 Task: Invite Team Member Softage.1@softage.net to Workspace Leadership Coaching Services. Invite Team Member Softage.2@softage.net to Workspace Leadership Coaching Services. Invite Team Member Softage.3@softage.net to Workspace Leadership Coaching Services. Invite Team Member Softage.4@softage.net to Workspace Leadership Coaching Services
Action: Mouse moved to (859, 125)
Screenshot: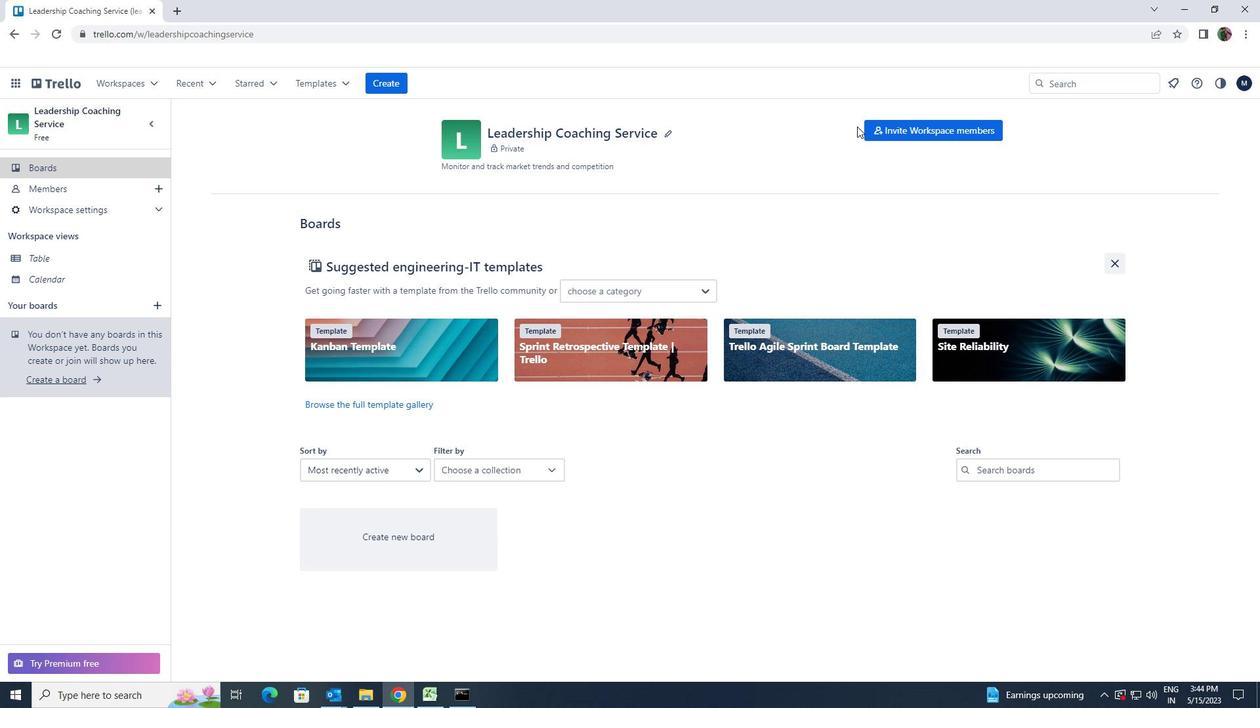
Action: Mouse pressed left at (859, 125)
Screenshot: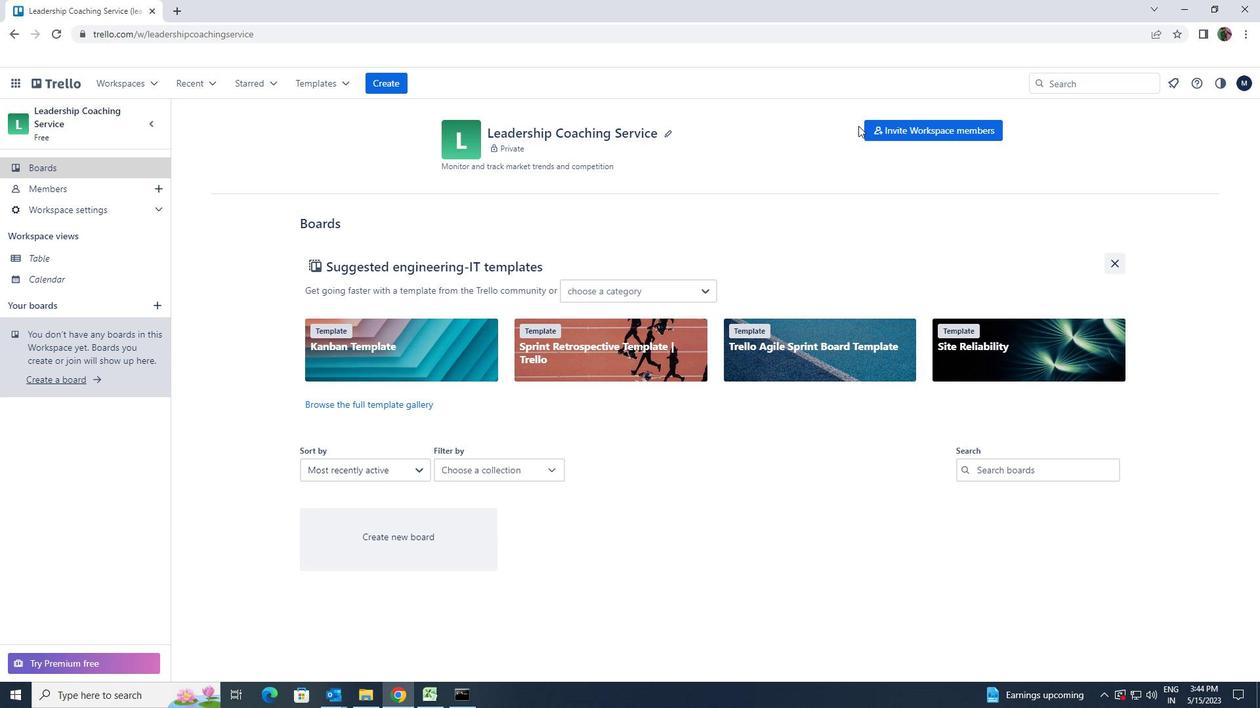 
Action: Mouse moved to (876, 131)
Screenshot: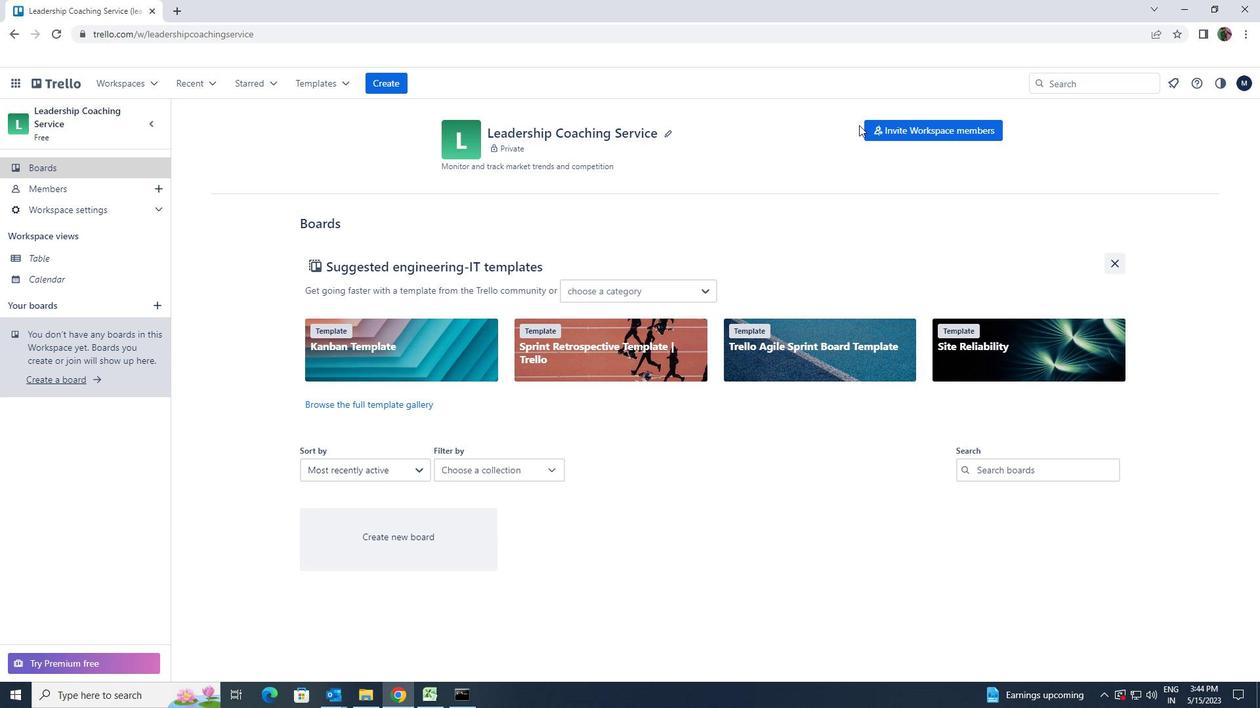 
Action: Mouse pressed left at (876, 131)
Screenshot: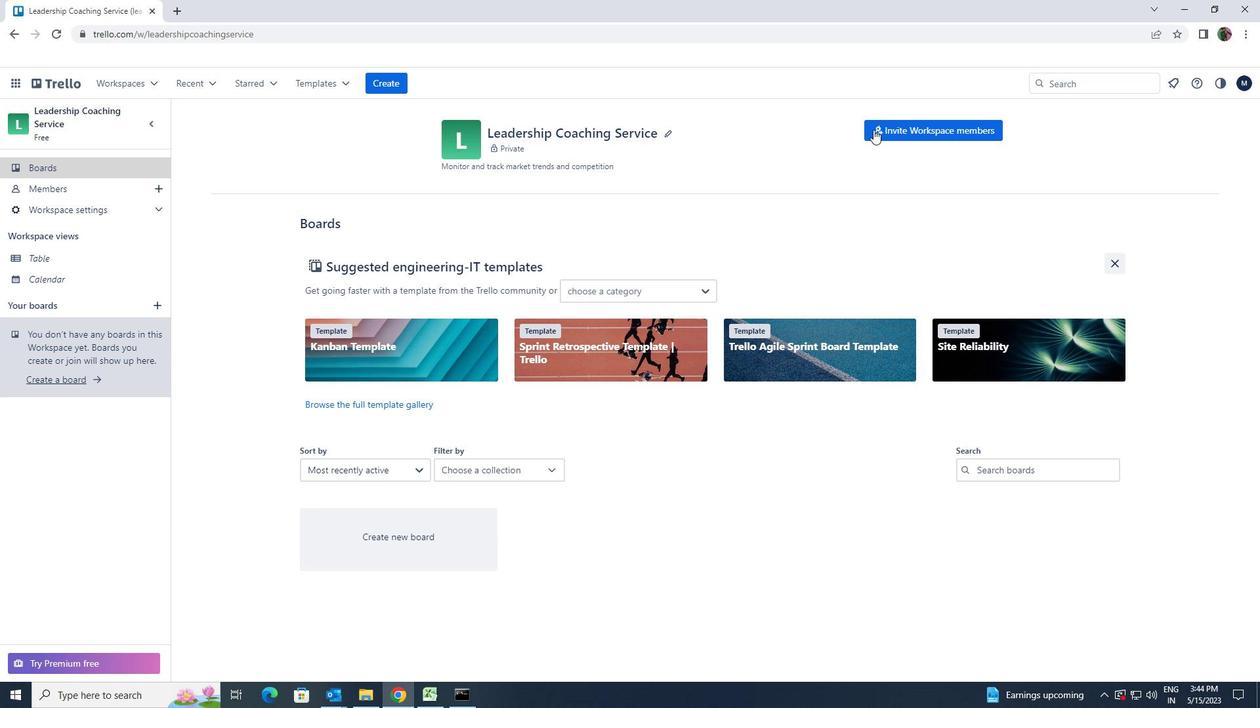 
Action: Mouse moved to (626, 369)
Screenshot: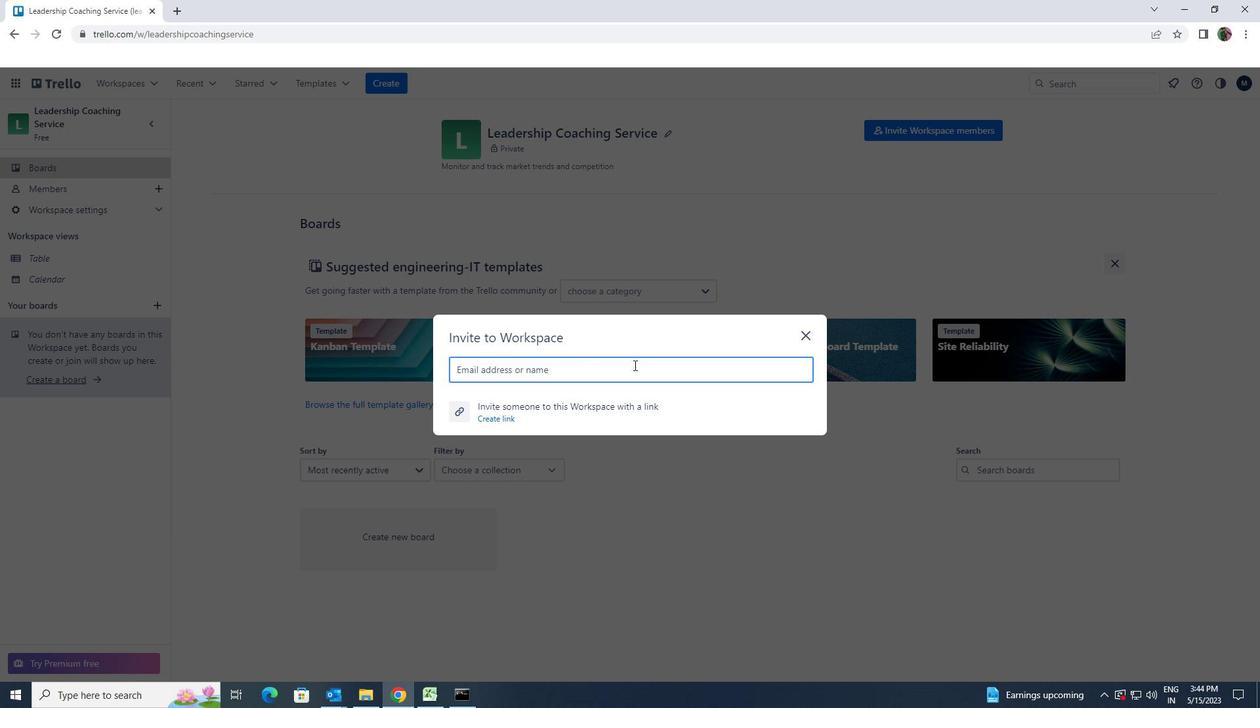 
Action: Mouse pressed left at (626, 369)
Screenshot: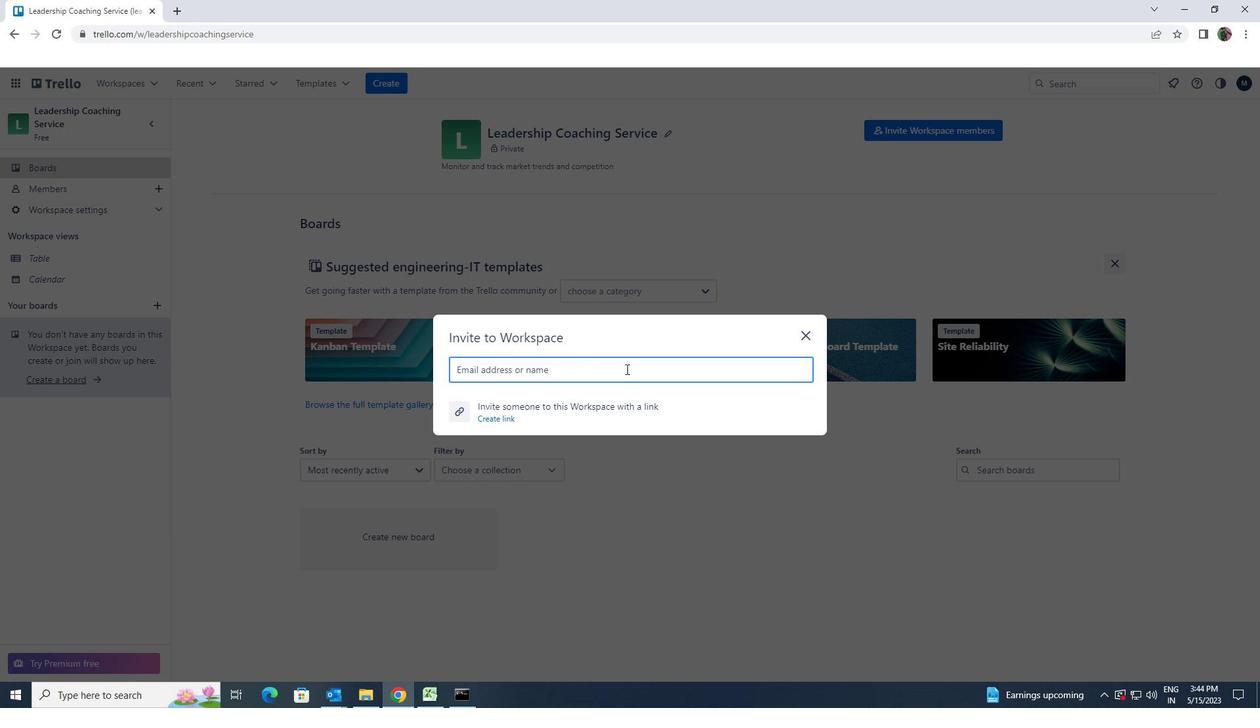 
Action: Key pressed <Key.shift>SOFTAGE.1<Key.shift>@SOFTAGE,<Key.backspace>.ET
Screenshot: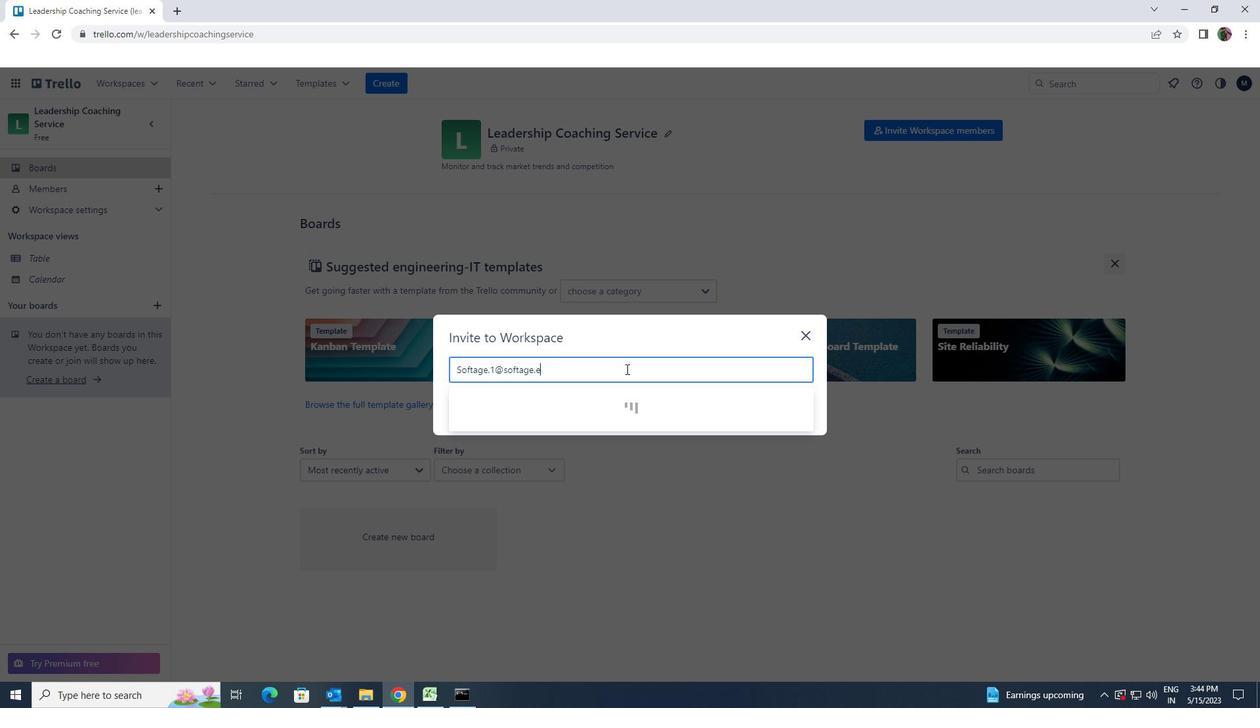 
Action: Mouse moved to (574, 400)
Screenshot: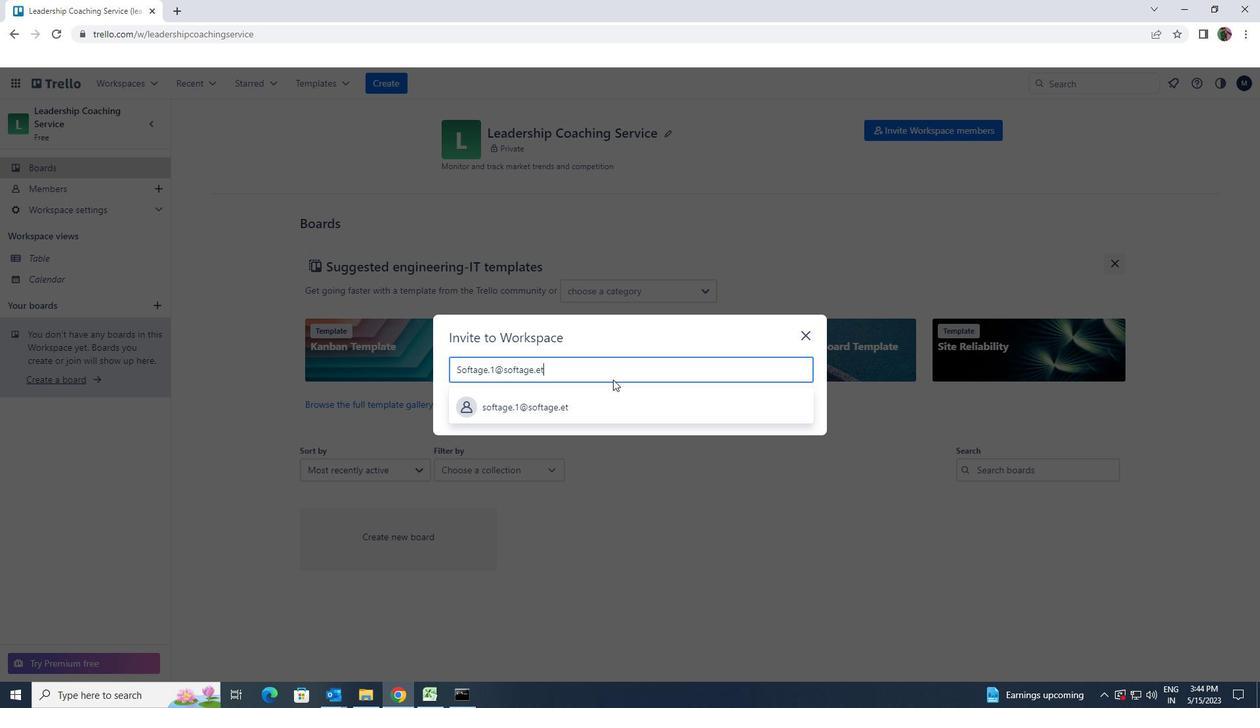 
Action: Mouse pressed left at (574, 400)
Screenshot: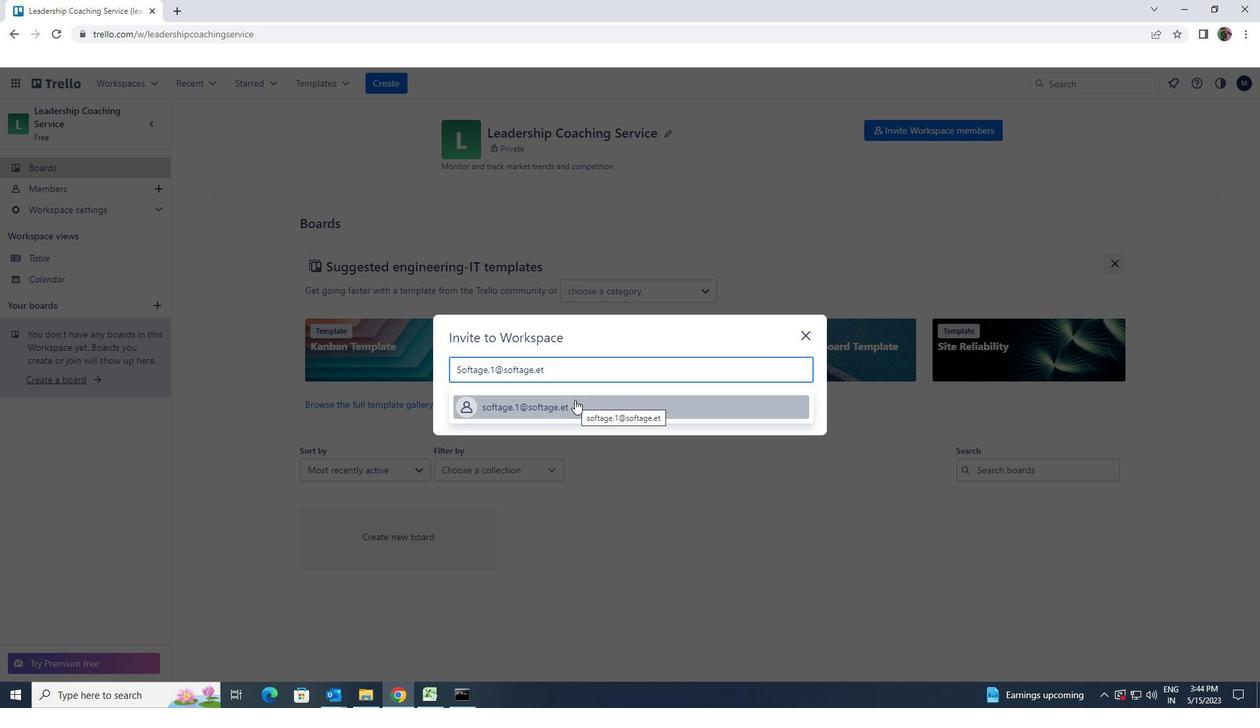 
Action: Key pressed <Key.shift>SOFTAGE.2<Key.shift>@SOFTAGE.NET
Screenshot: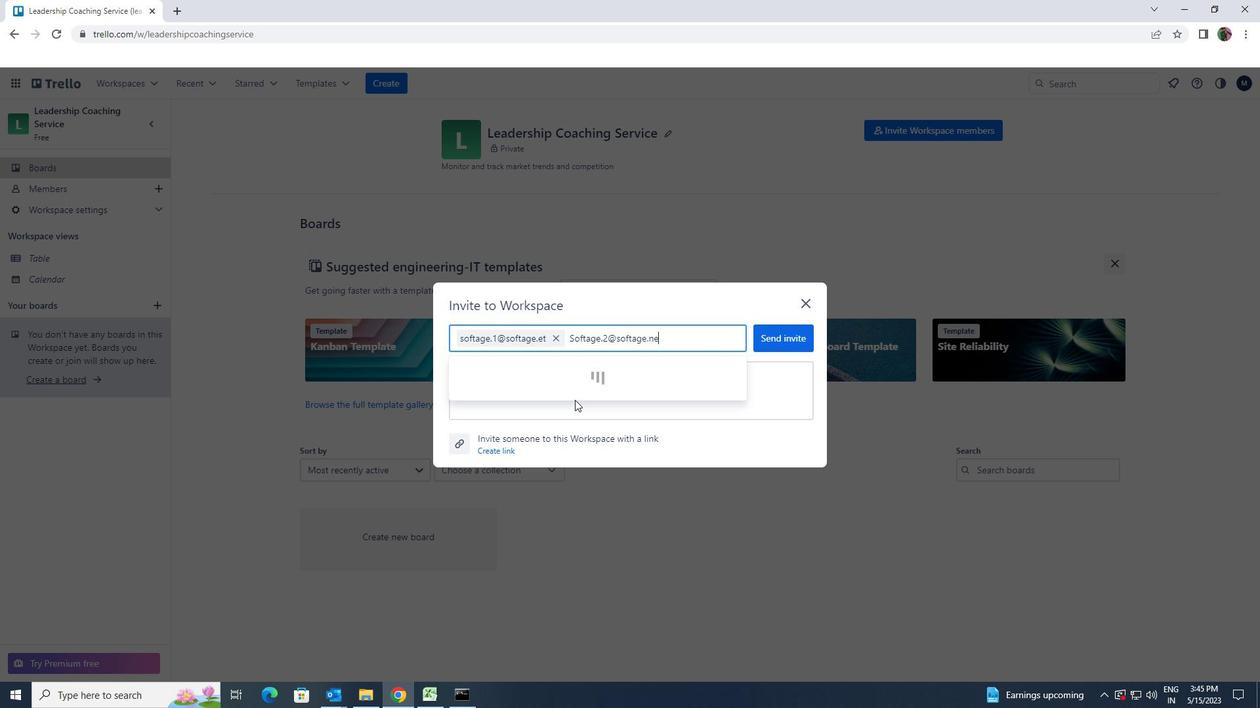 
Action: Mouse moved to (540, 383)
Screenshot: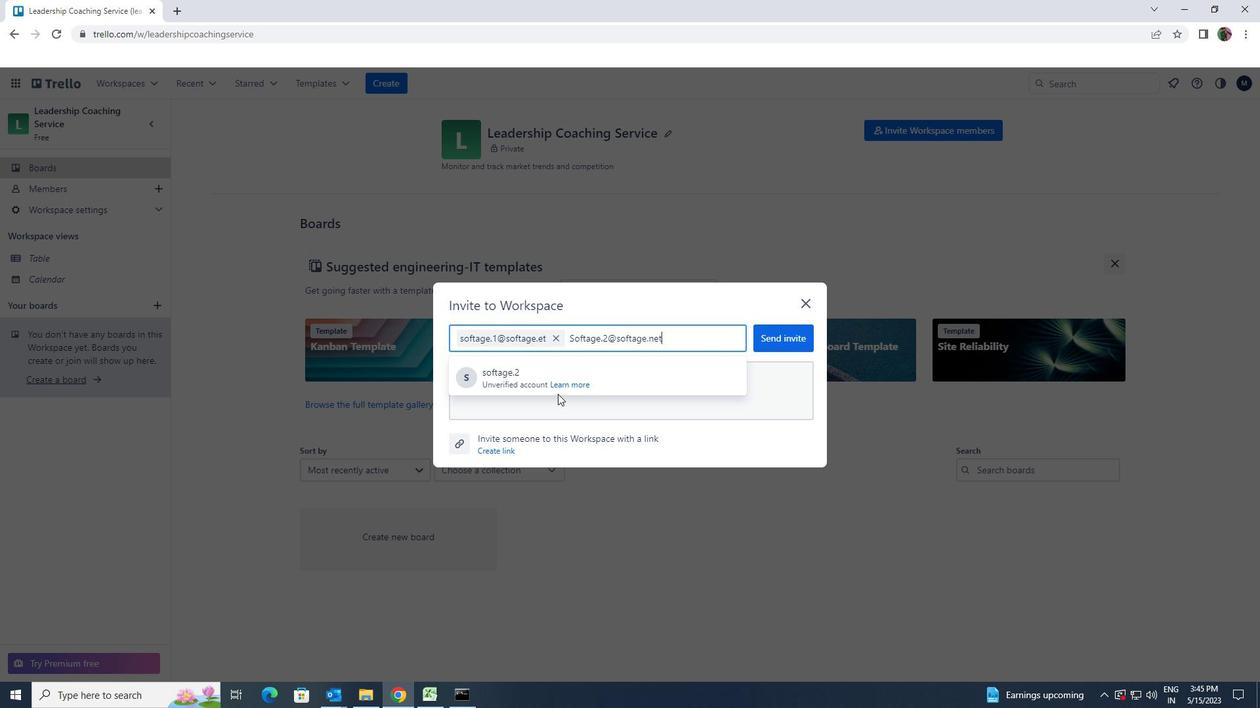 
Action: Mouse pressed left at (540, 383)
Screenshot: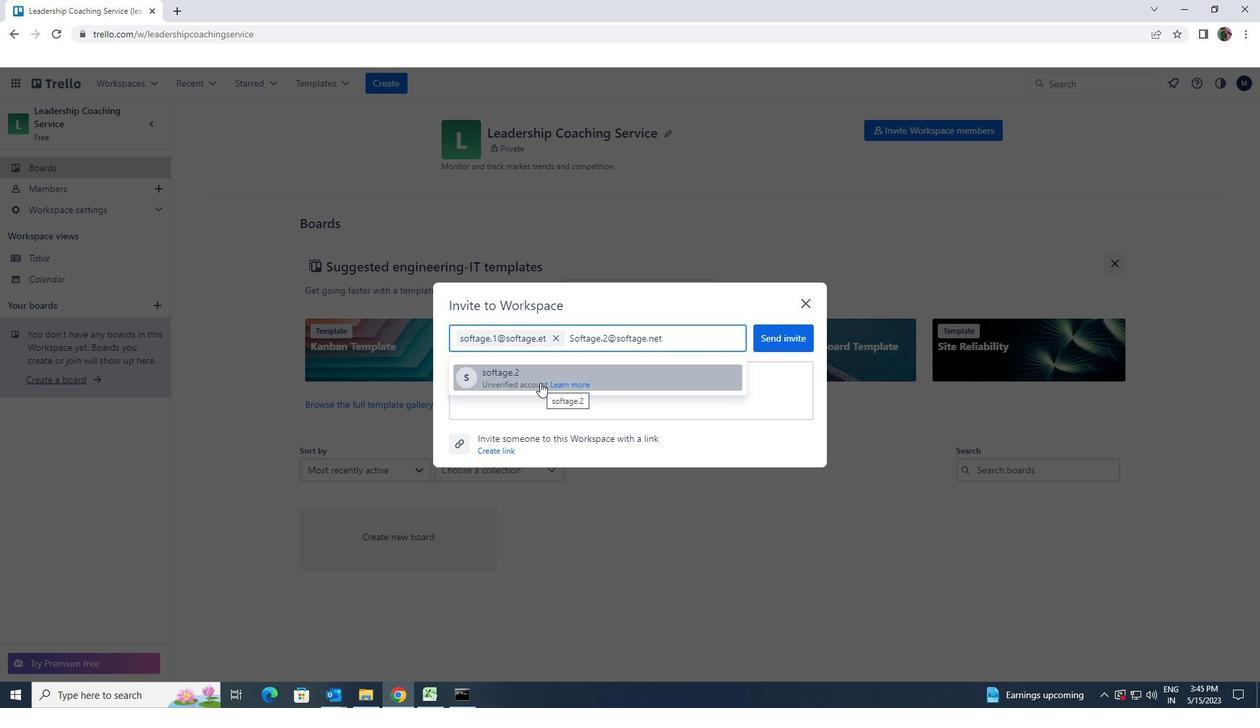 
Action: Mouse moved to (539, 383)
Screenshot: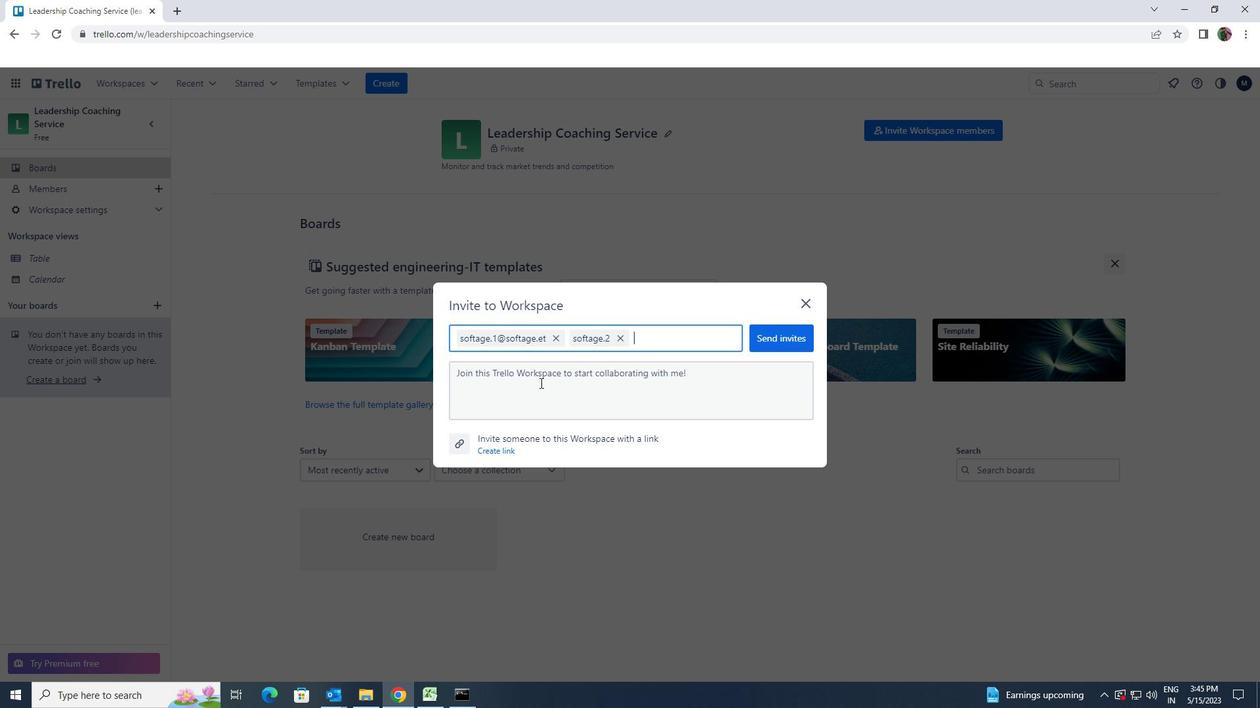 
Action: Key pressed <Key.shift>SOFTAGE.3<Key.shift><Key.shift><Key.shift>@SOFTAGE.NET
Screenshot: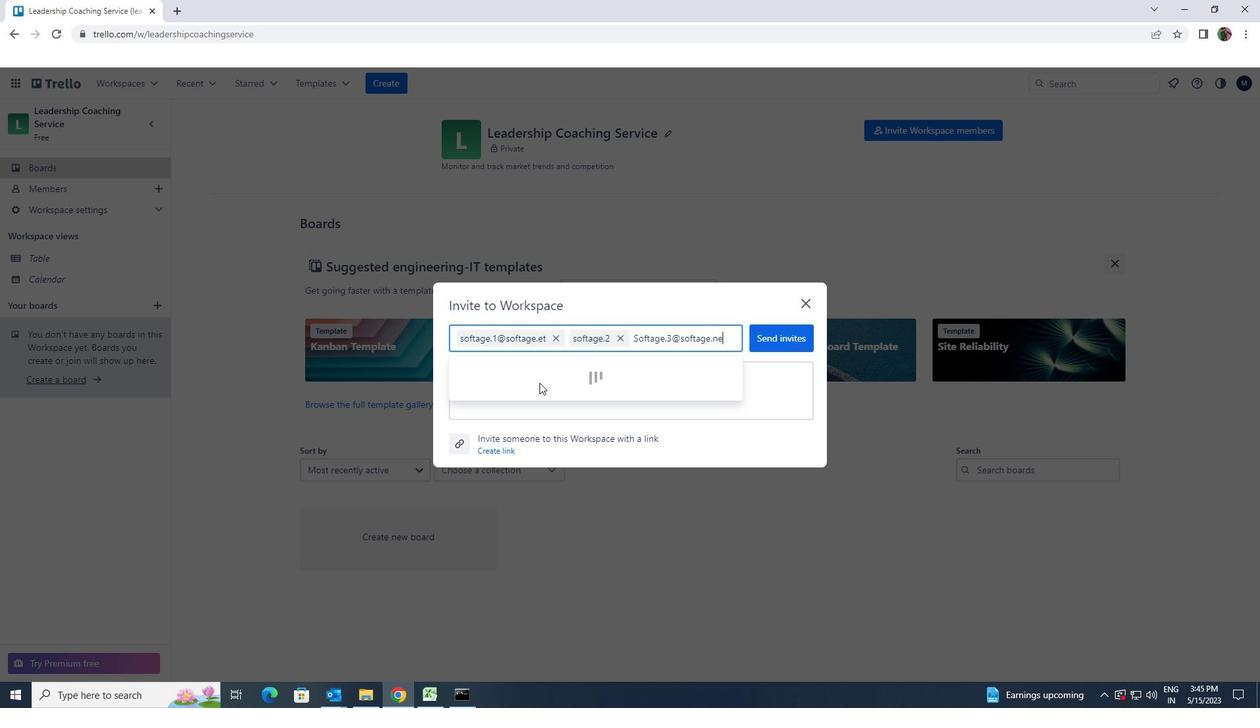 
Action: Mouse pressed left at (539, 383)
Screenshot: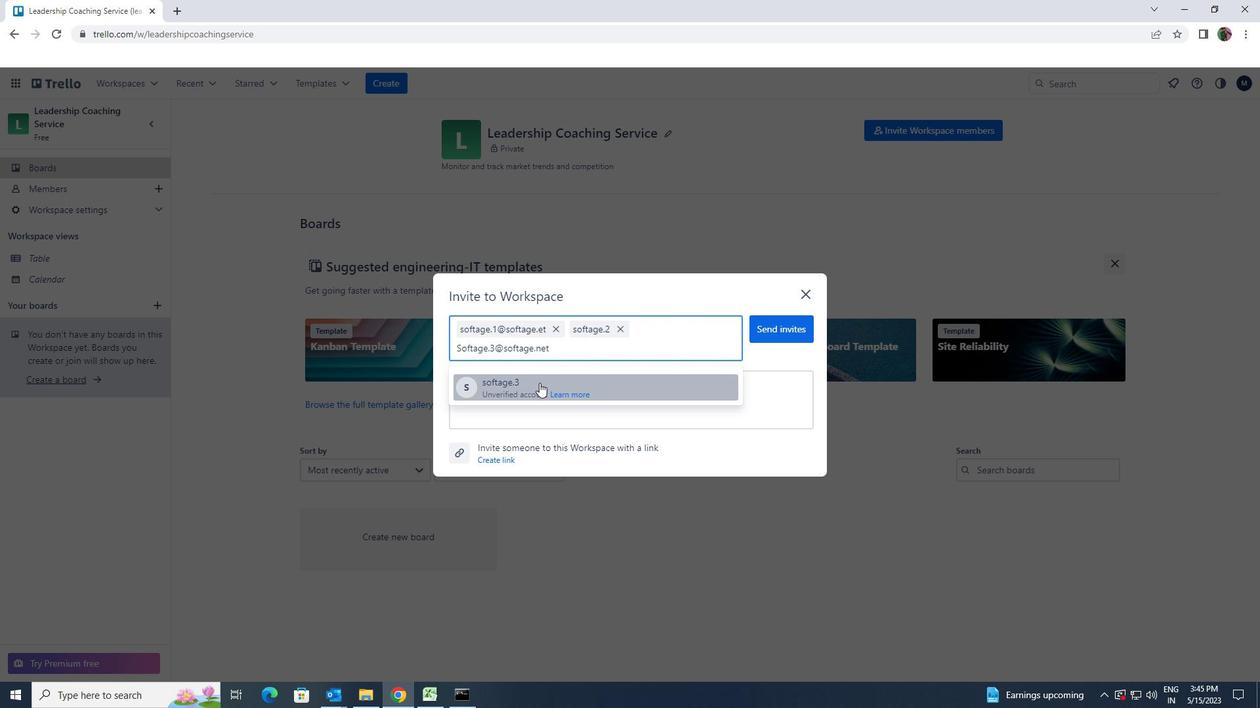 
Action: Key pressed <Key.shift>SOFTAGE.4<Key.shift>@SOFTAGE.NET
Screenshot: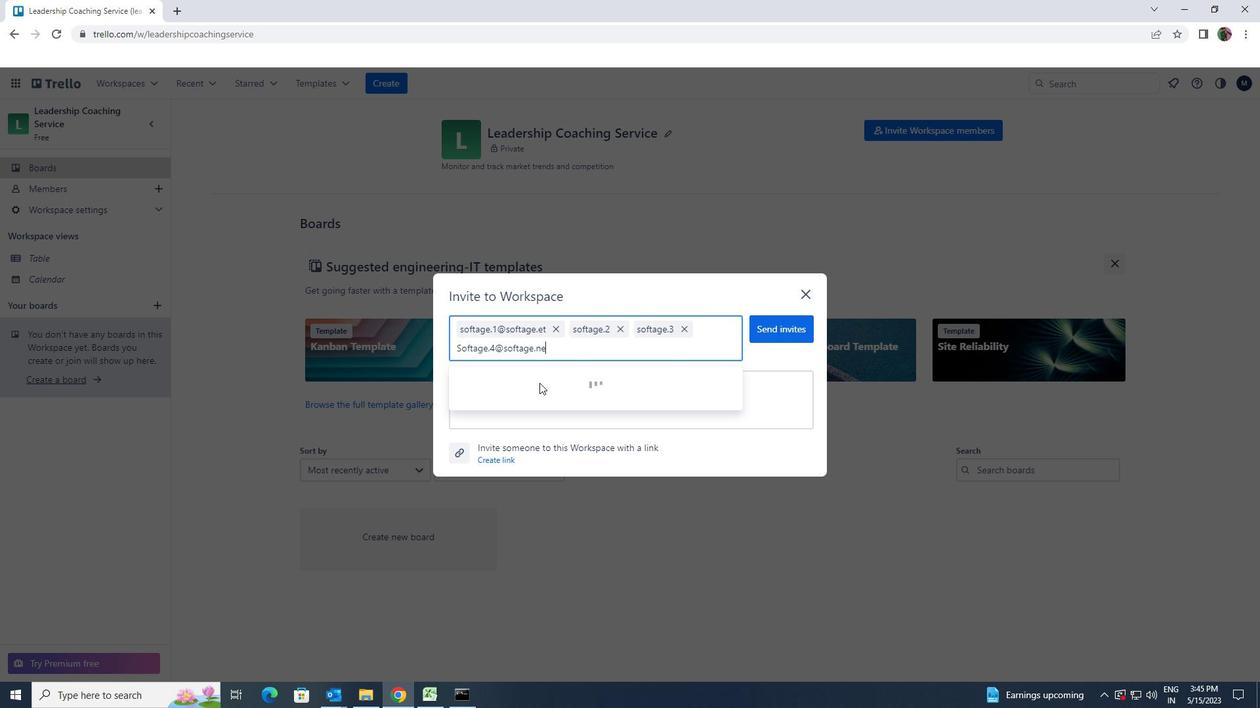 
Action: Mouse moved to (538, 383)
Screenshot: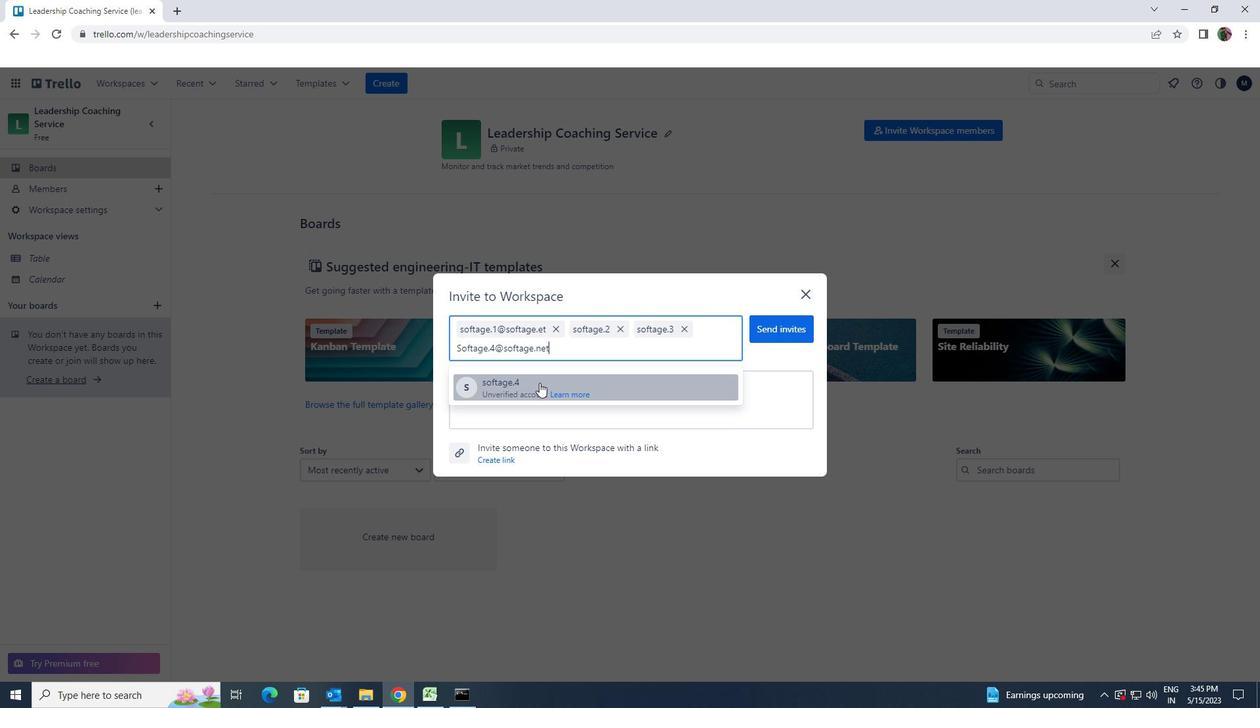
Action: Mouse pressed left at (538, 383)
Screenshot: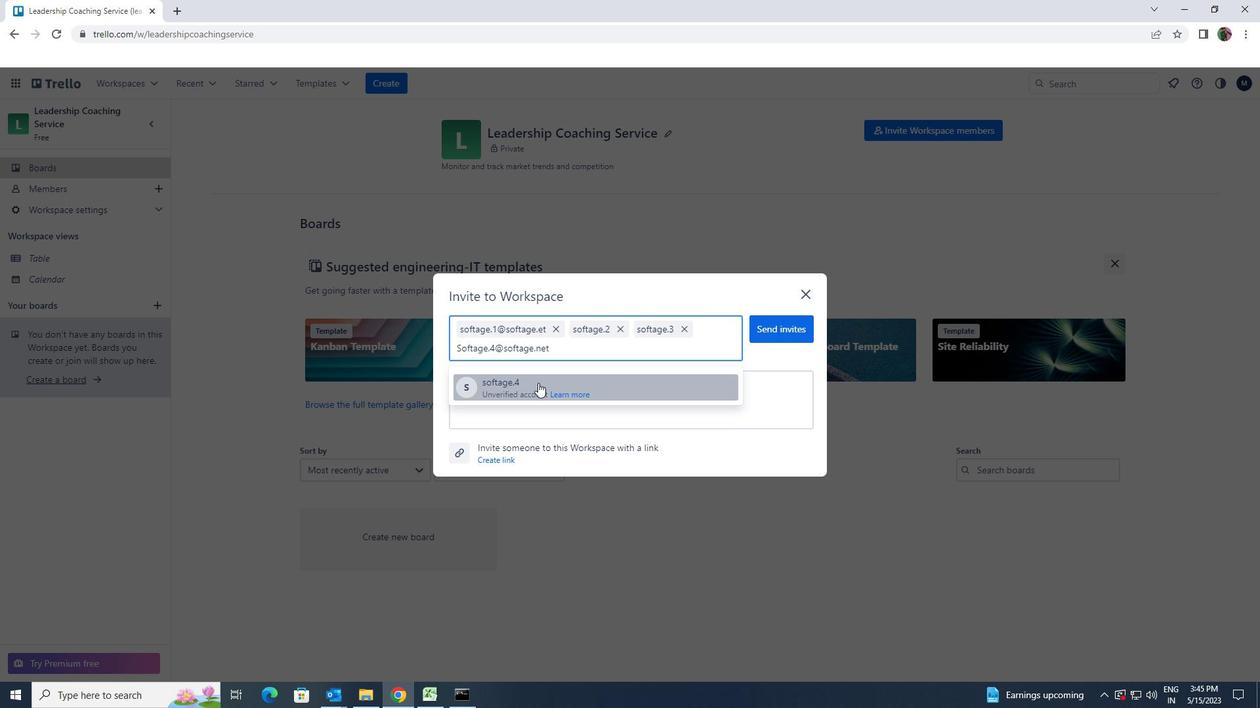 
Action: Mouse moved to (778, 328)
Screenshot: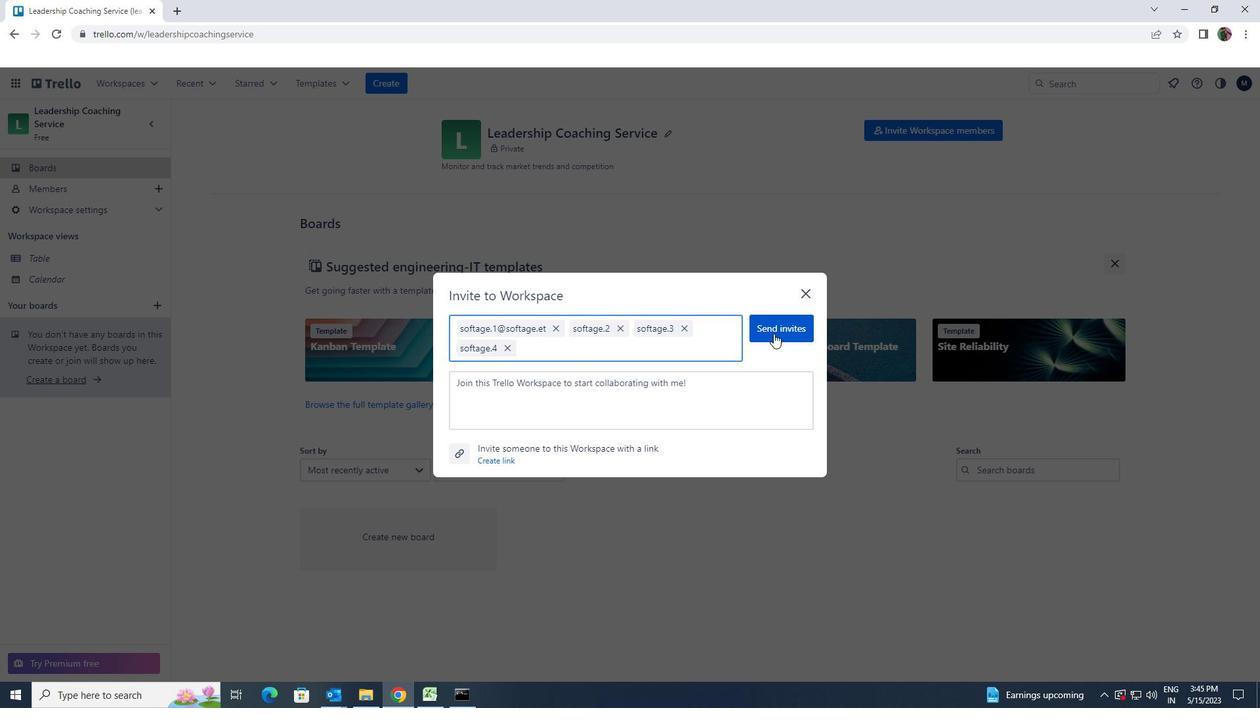 
Action: Mouse pressed left at (778, 328)
Screenshot: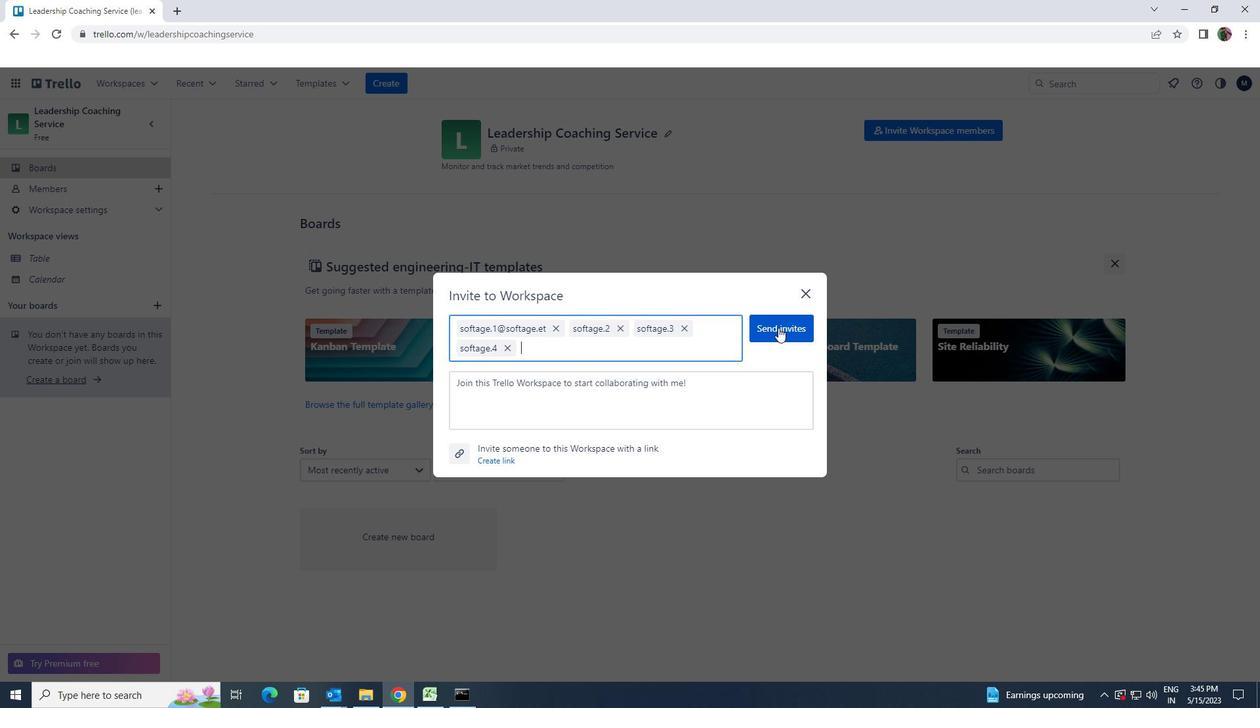 
